Task: Manage the "Stream list" page in the site builder.
Action: Mouse moved to (987, 74)
Screenshot: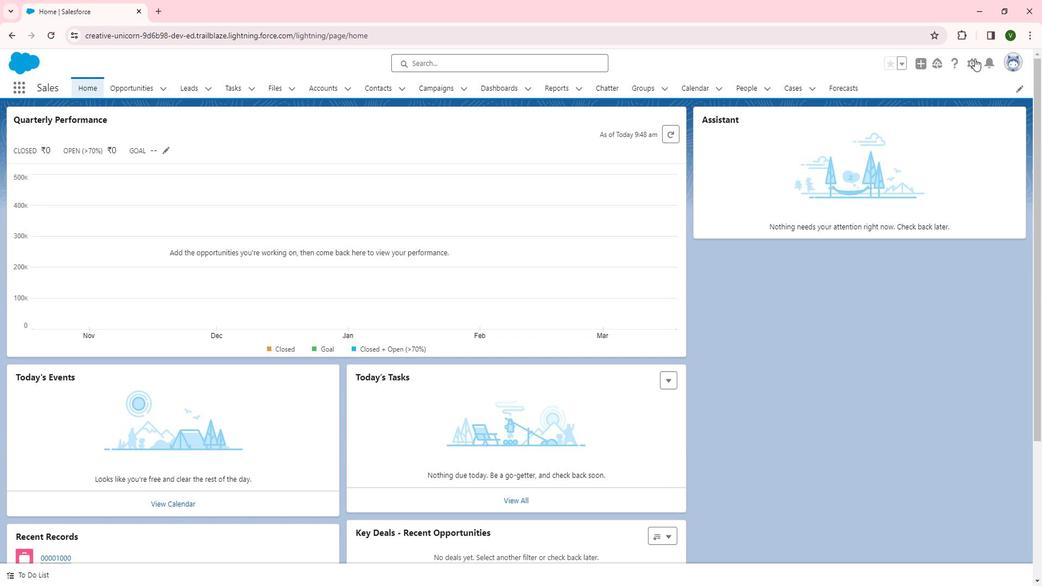 
Action: Mouse pressed left at (987, 74)
Screenshot: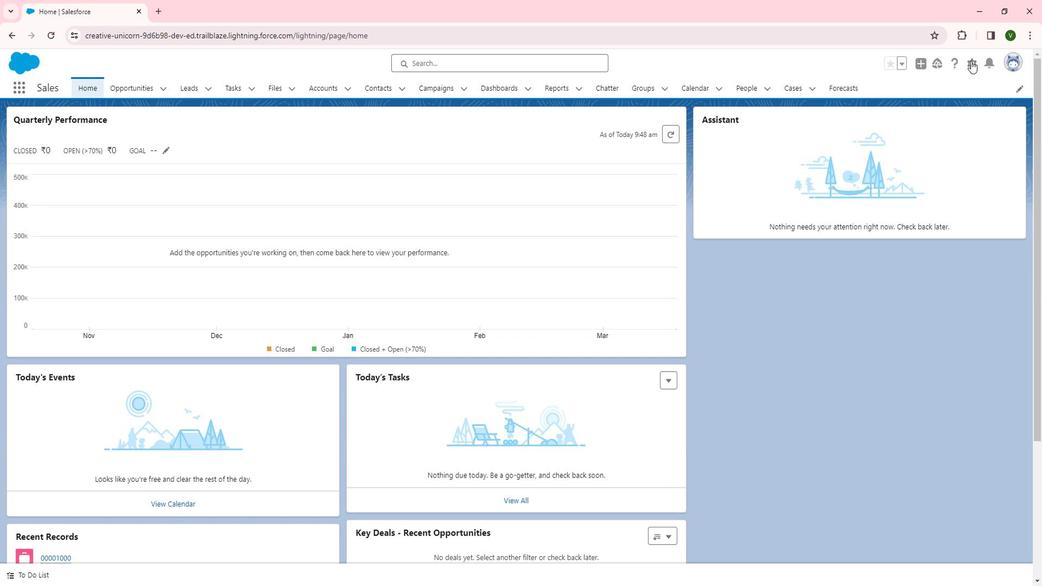
Action: Mouse moved to (953, 121)
Screenshot: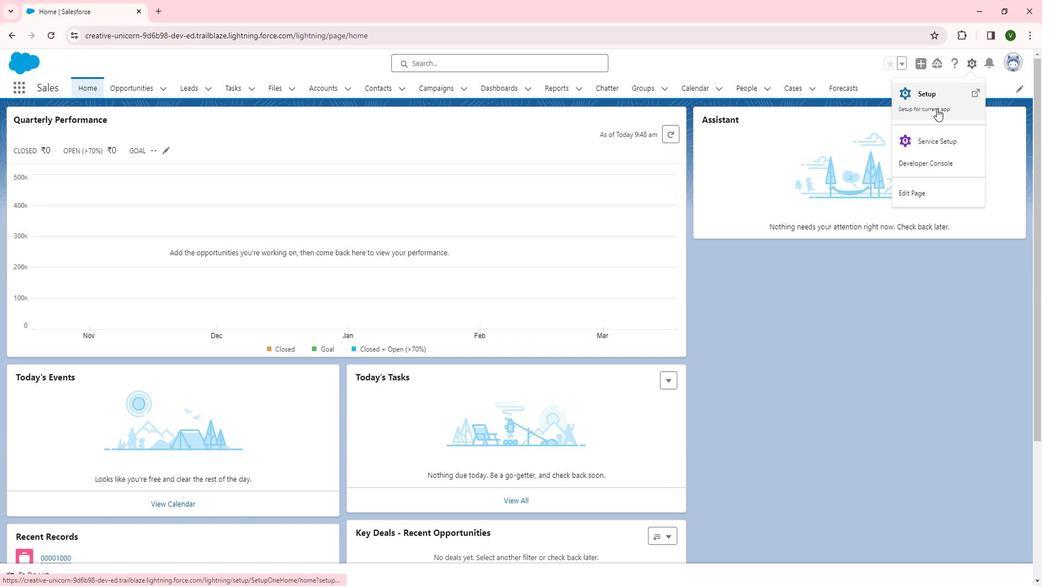 
Action: Mouse pressed left at (953, 121)
Screenshot: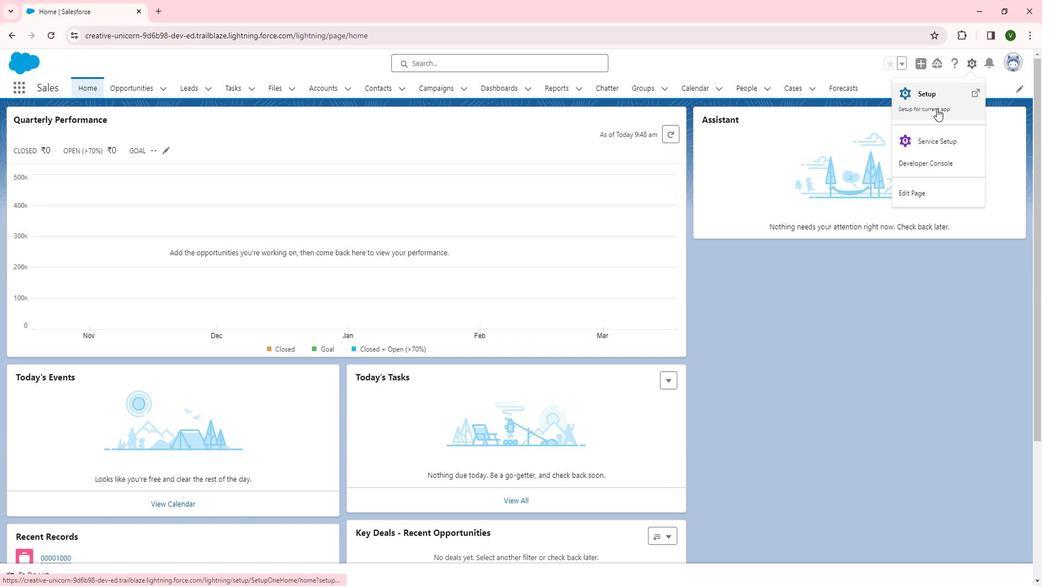 
Action: Mouse moved to (95, 454)
Screenshot: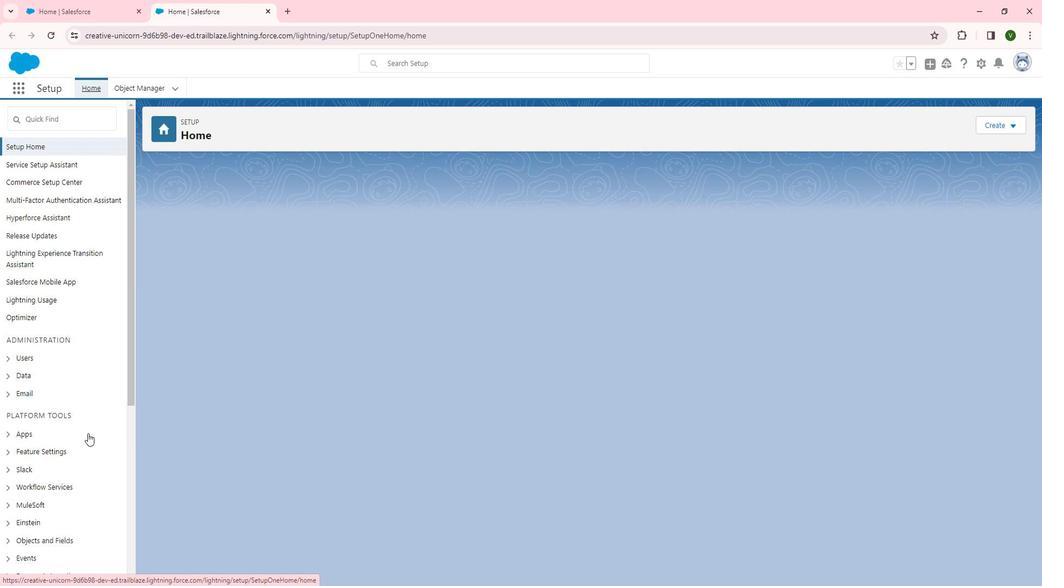 
Action: Mouse scrolled (95, 454) with delta (0, 0)
Screenshot: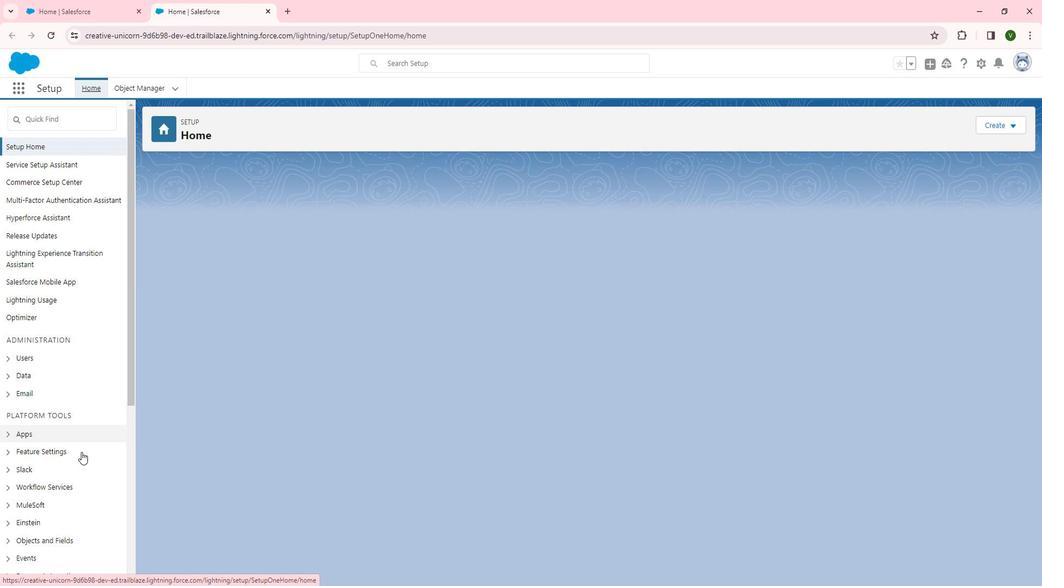 
Action: Mouse moved to (95, 455)
Screenshot: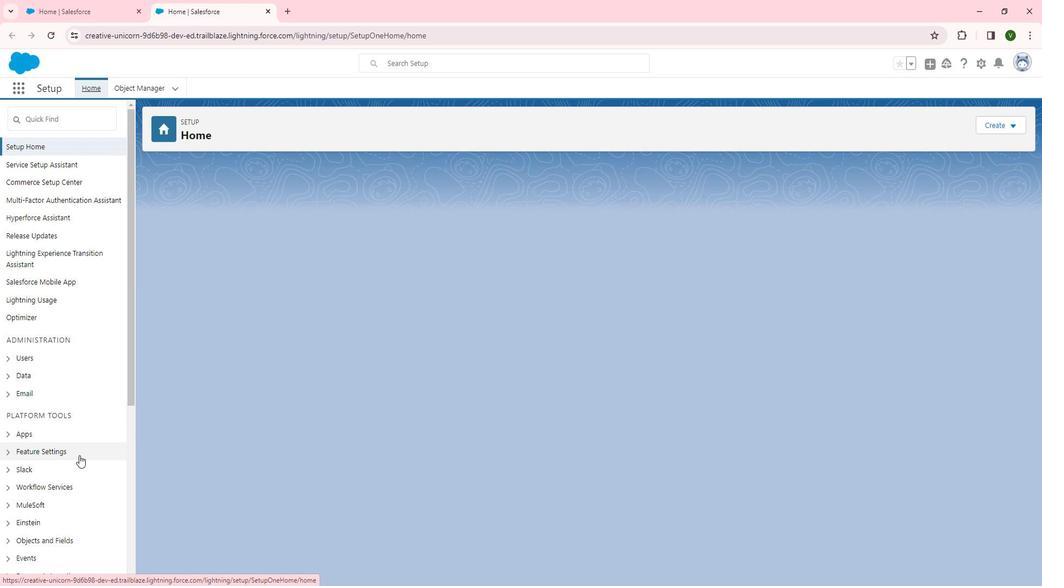 
Action: Mouse scrolled (95, 454) with delta (0, 0)
Screenshot: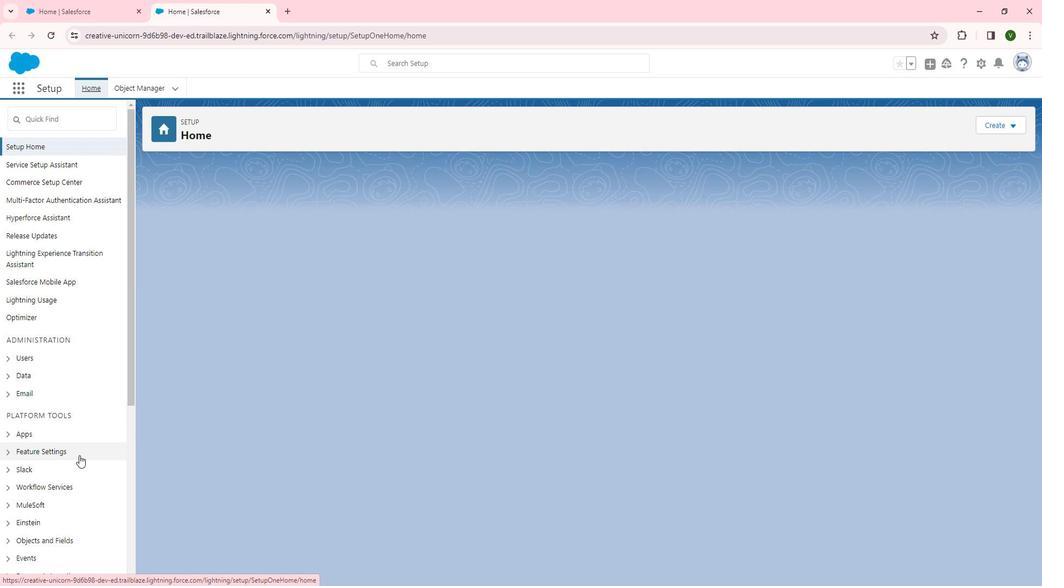 
Action: Mouse scrolled (95, 454) with delta (0, 0)
Screenshot: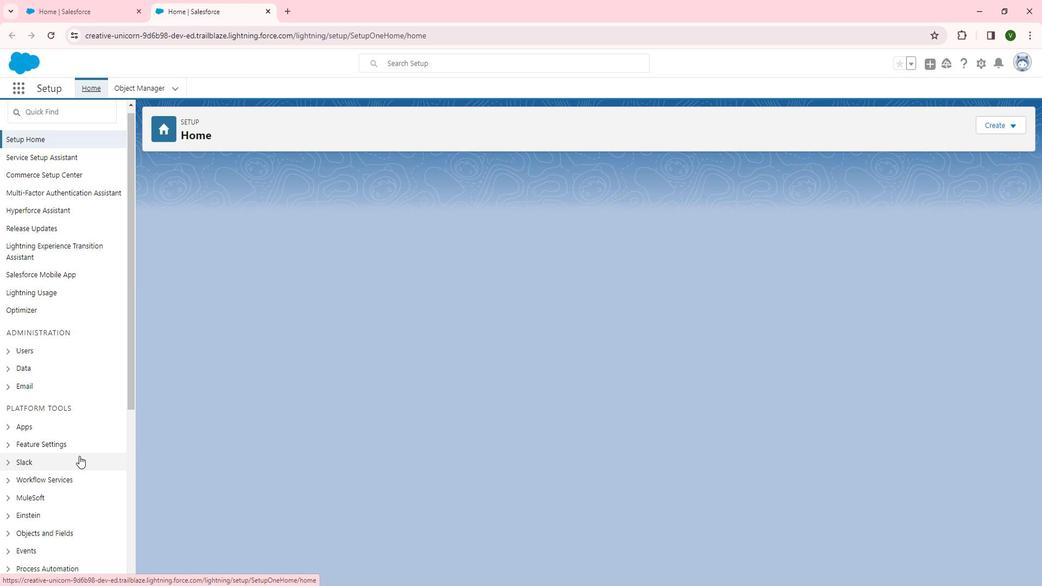 
Action: Mouse moved to (71, 286)
Screenshot: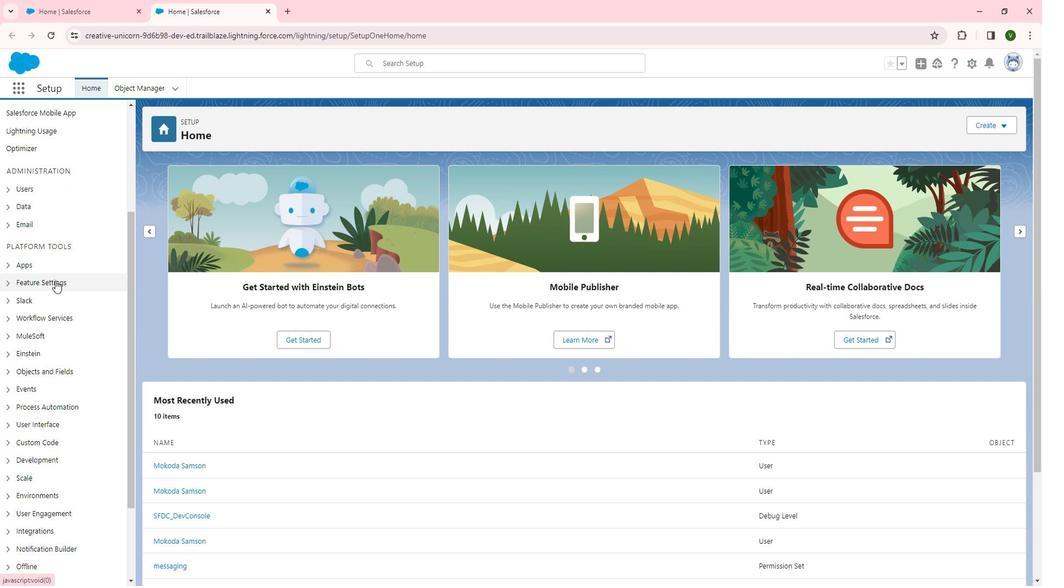 
Action: Mouse pressed left at (71, 286)
Screenshot: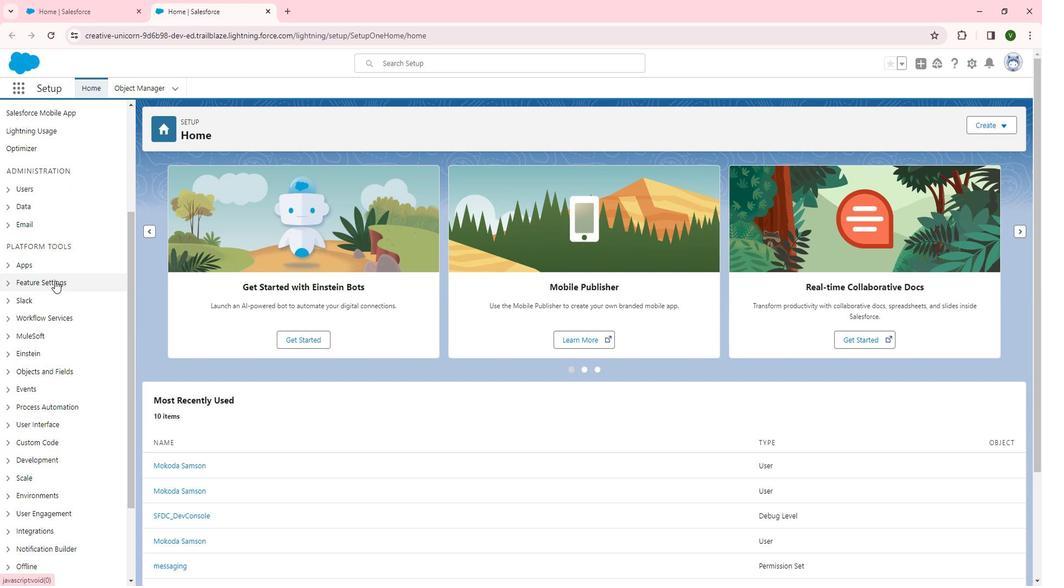 
Action: Mouse moved to (71, 395)
Screenshot: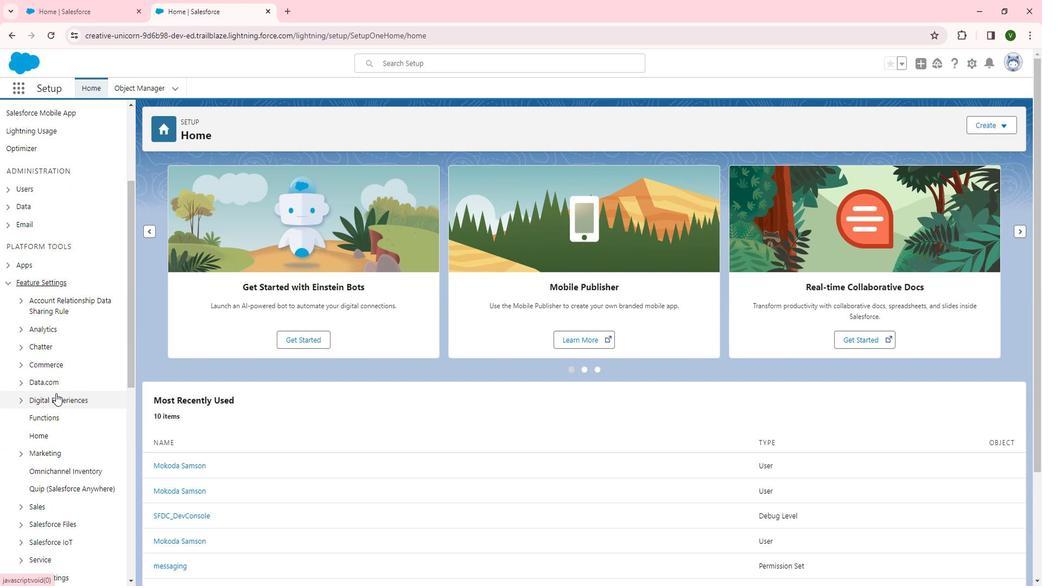 
Action: Mouse pressed left at (71, 395)
Screenshot: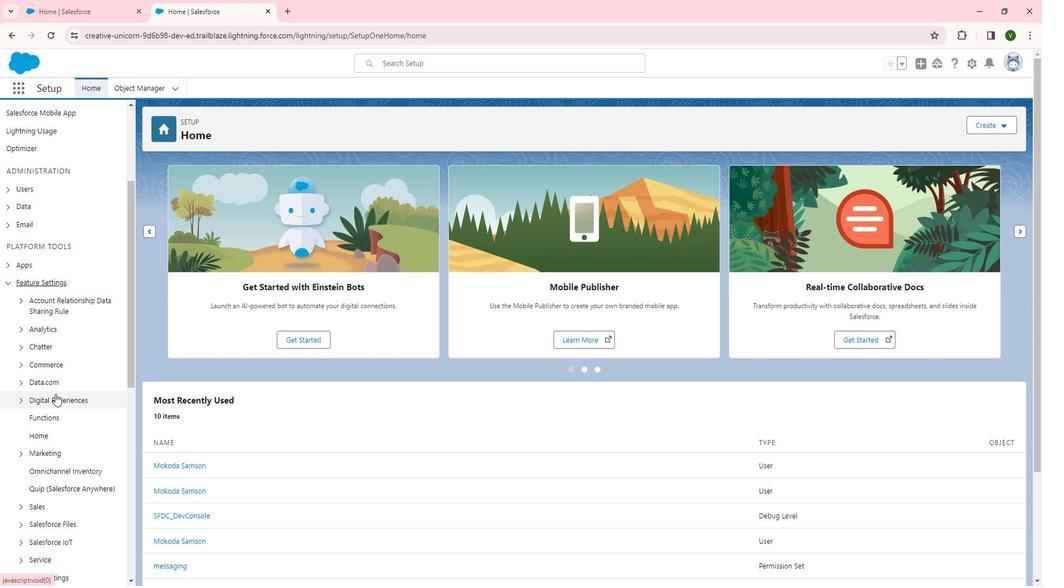 
Action: Mouse moved to (70, 416)
Screenshot: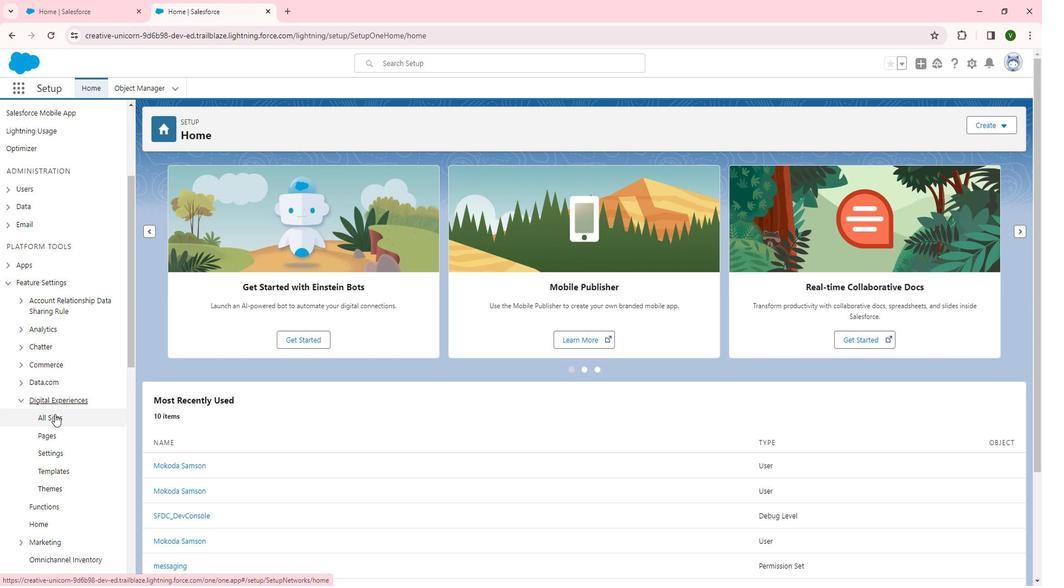 
Action: Mouse pressed left at (70, 416)
Screenshot: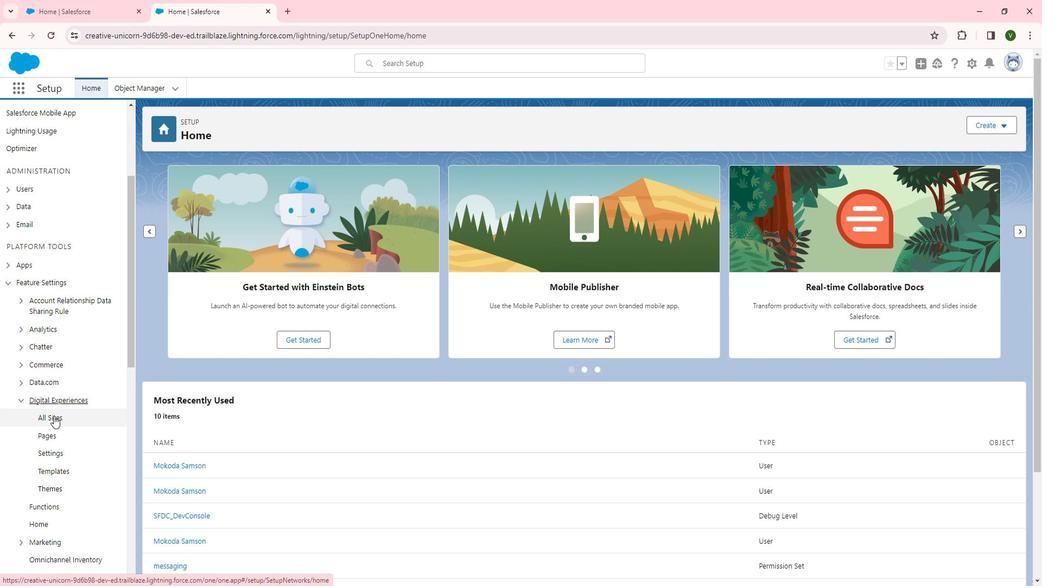 
Action: Mouse moved to (200, 326)
Screenshot: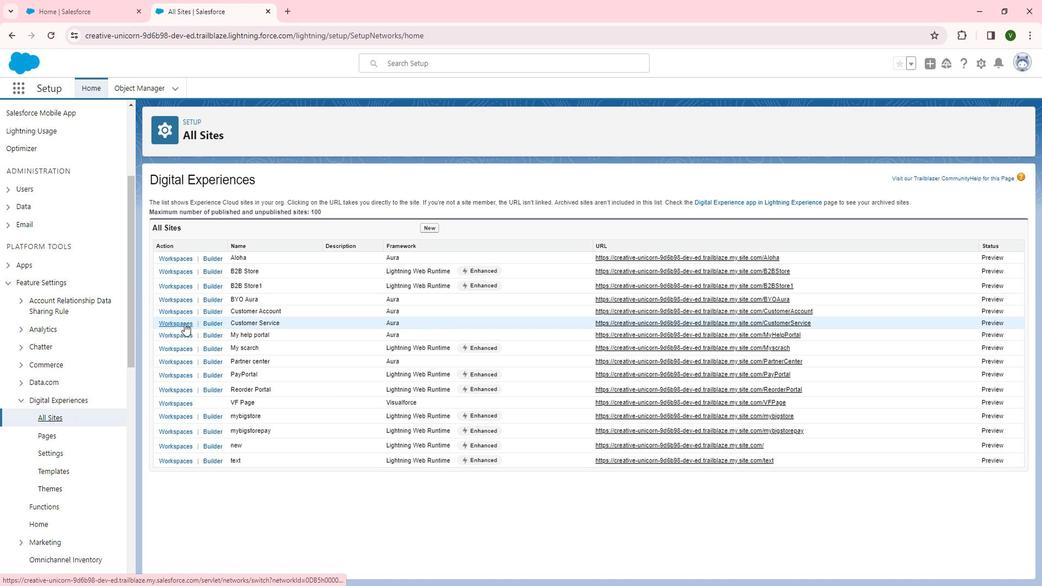 
Action: Mouse pressed left at (200, 326)
Screenshot: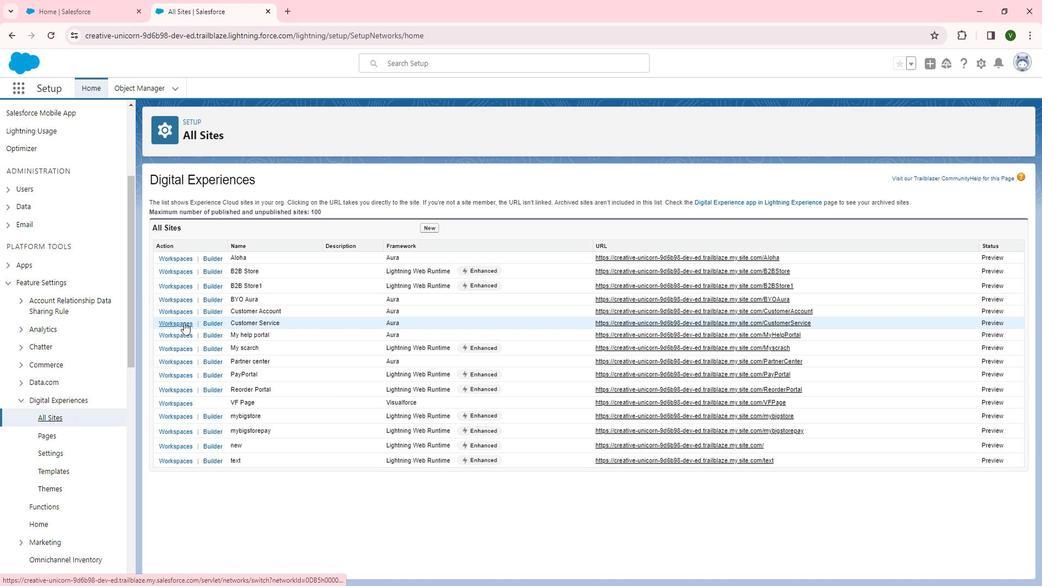 
Action: Mouse moved to (177, 285)
Screenshot: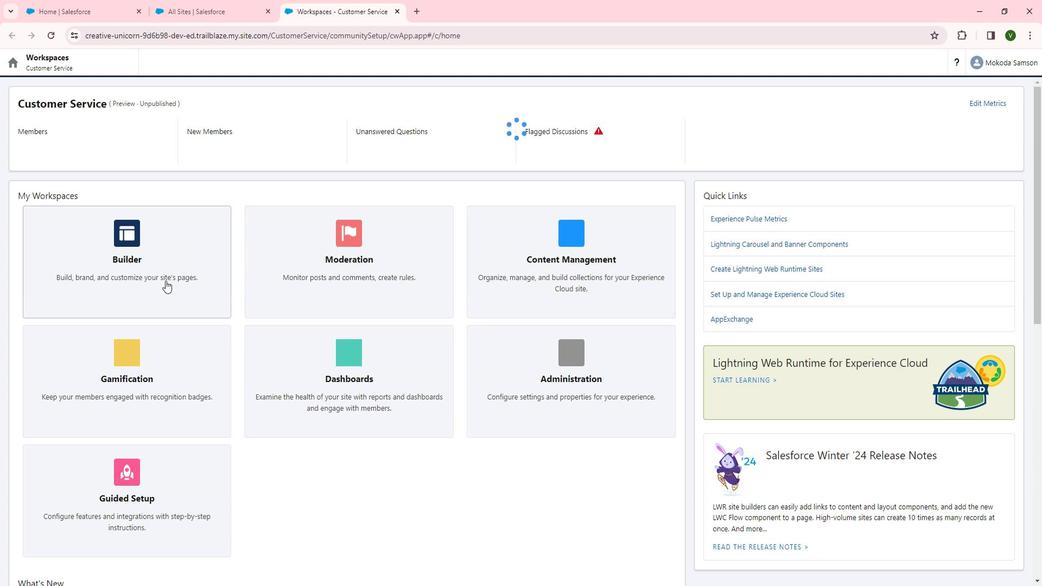 
Action: Mouse pressed left at (177, 285)
Screenshot: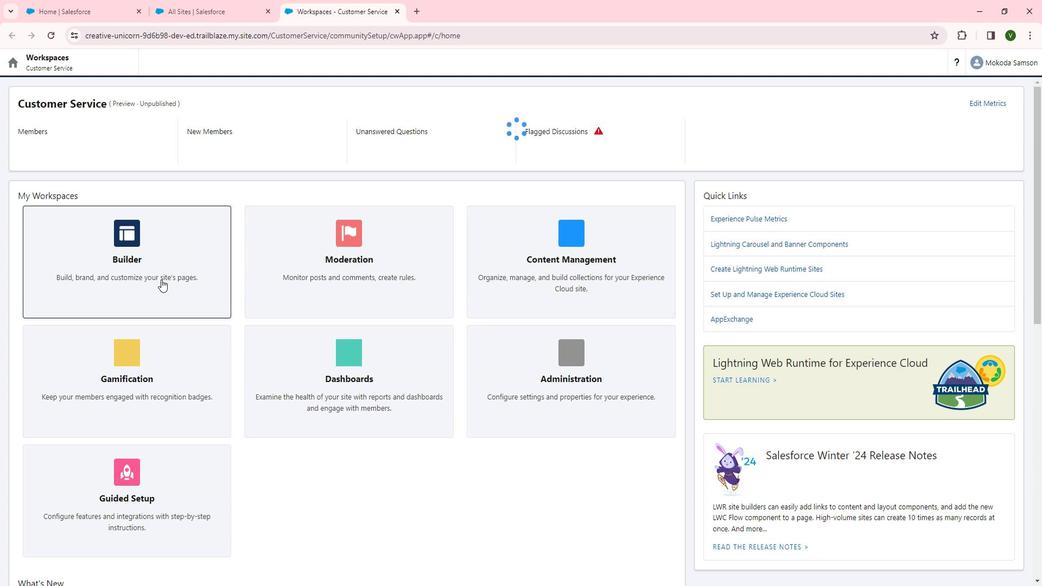 
Action: Mouse moved to (164, 77)
Screenshot: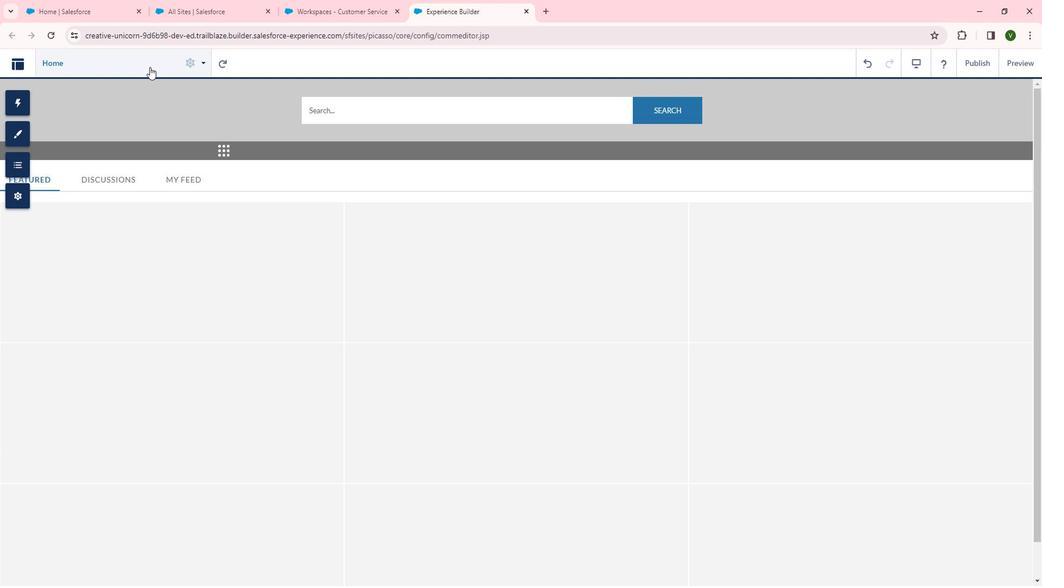 
Action: Mouse pressed left at (164, 77)
Screenshot: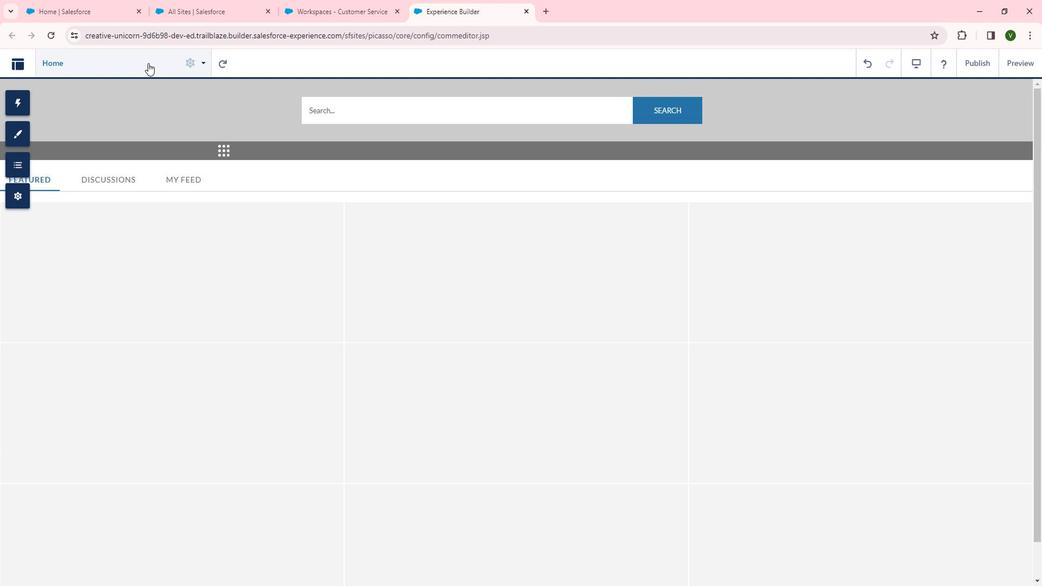
Action: Mouse moved to (154, 378)
Screenshot: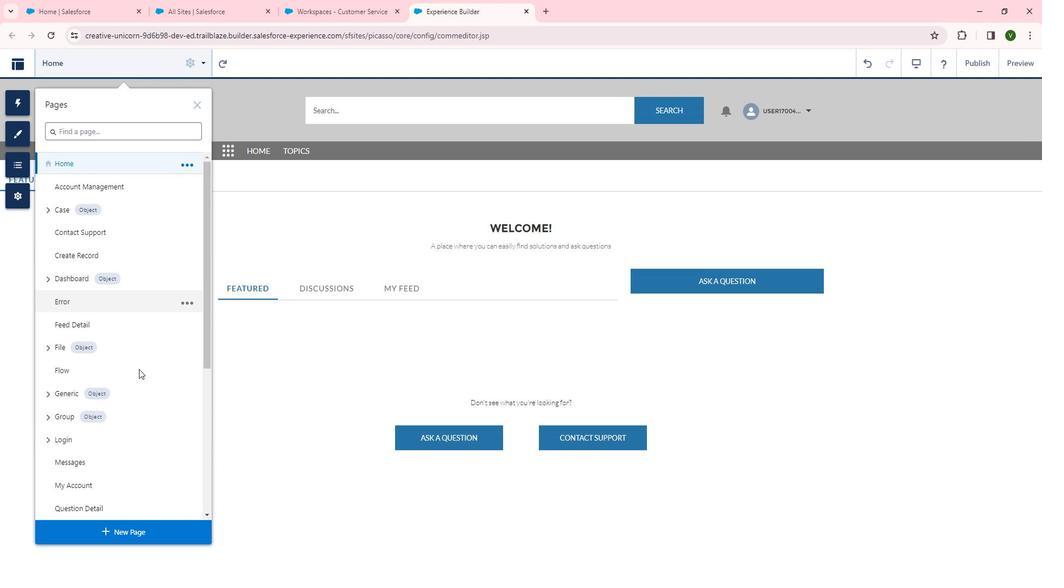
Action: Mouse scrolled (154, 378) with delta (0, 0)
Screenshot: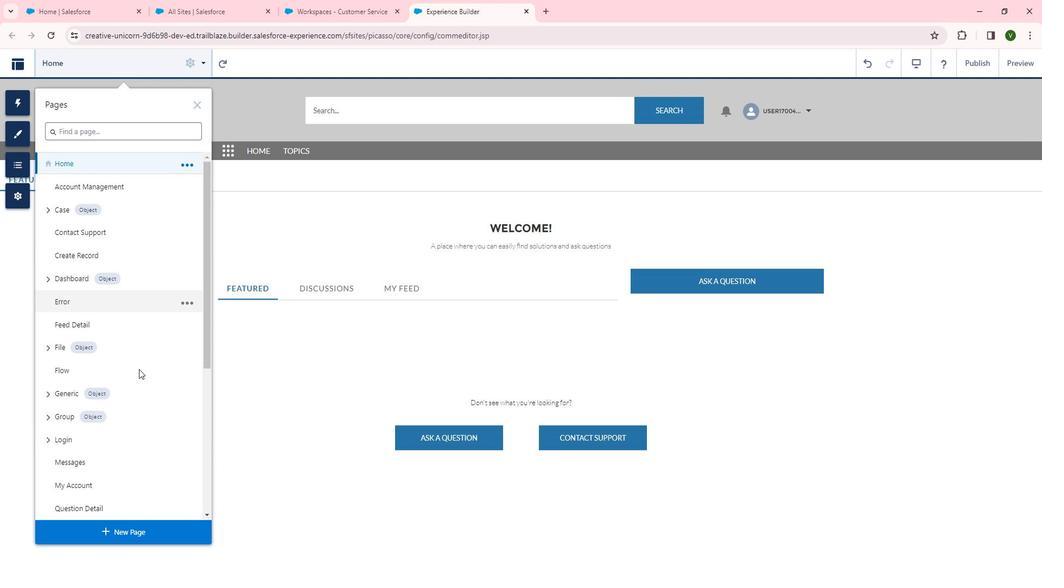 
Action: Mouse scrolled (154, 378) with delta (0, 0)
Screenshot: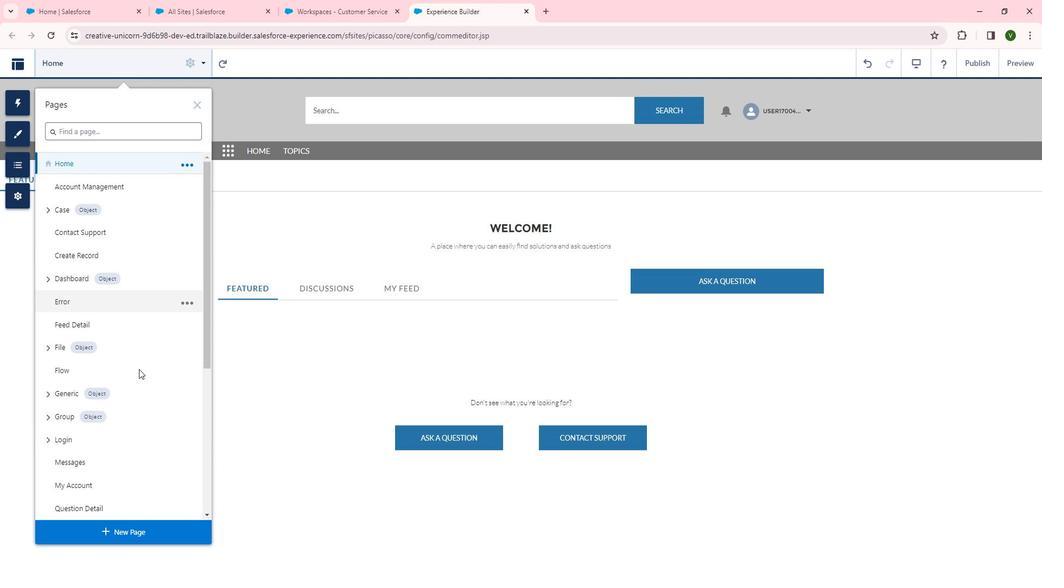 
Action: Mouse scrolled (154, 378) with delta (0, 0)
Screenshot: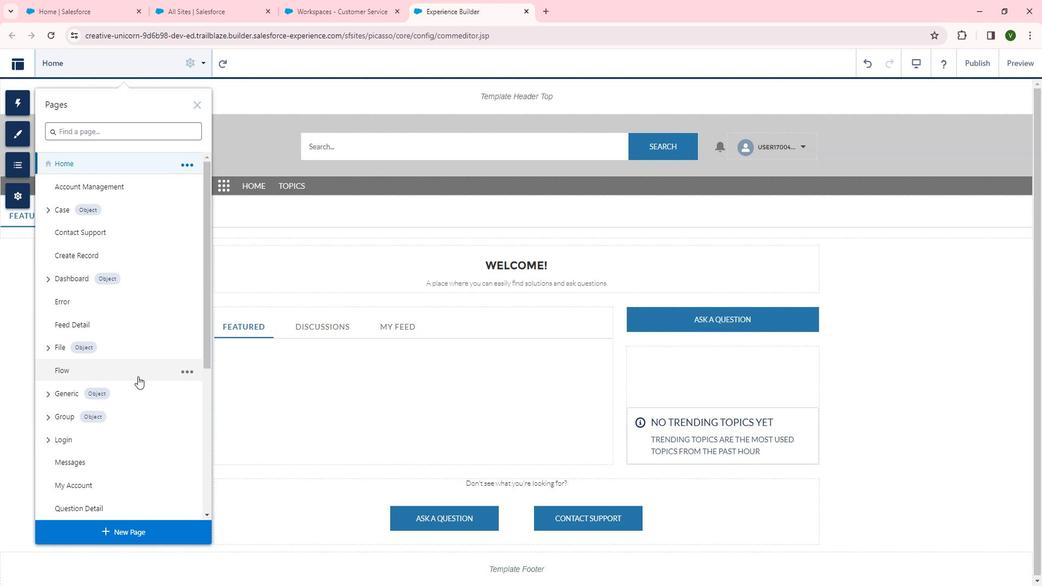 
Action: Mouse scrolled (154, 378) with delta (0, 0)
Screenshot: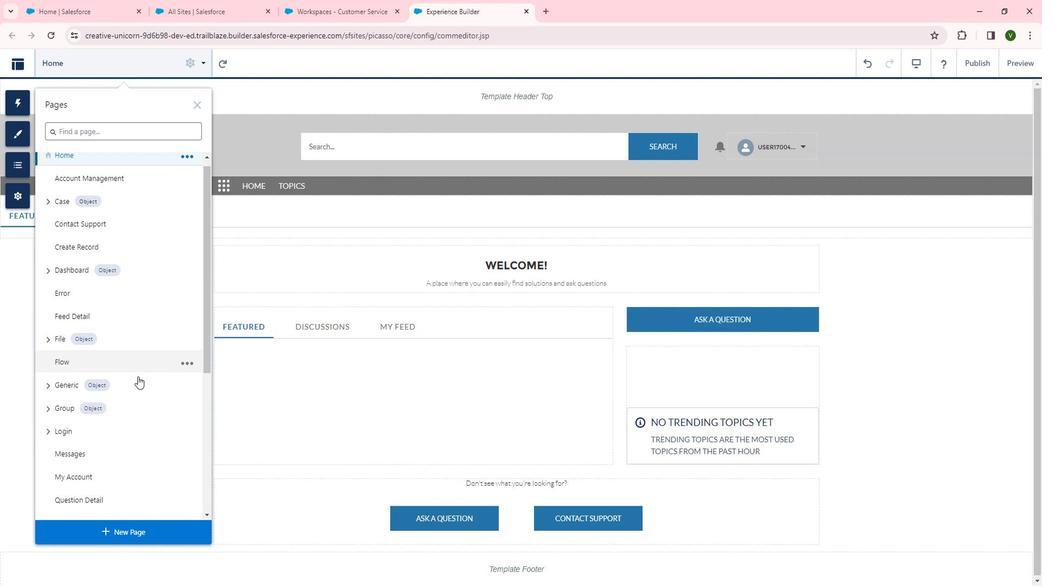 
Action: Mouse scrolled (154, 378) with delta (0, 0)
Screenshot: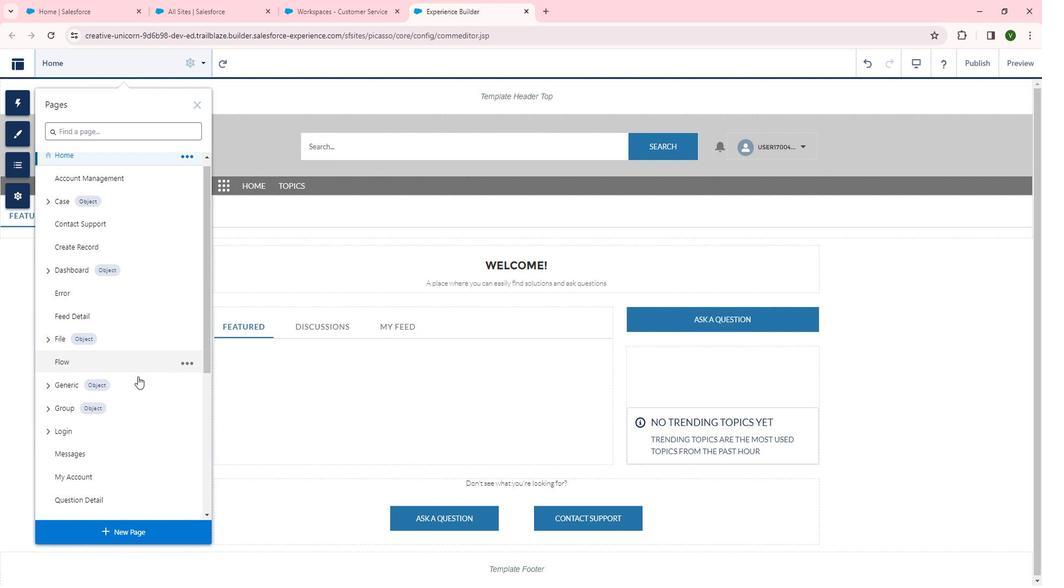 
Action: Mouse moved to (63, 396)
Screenshot: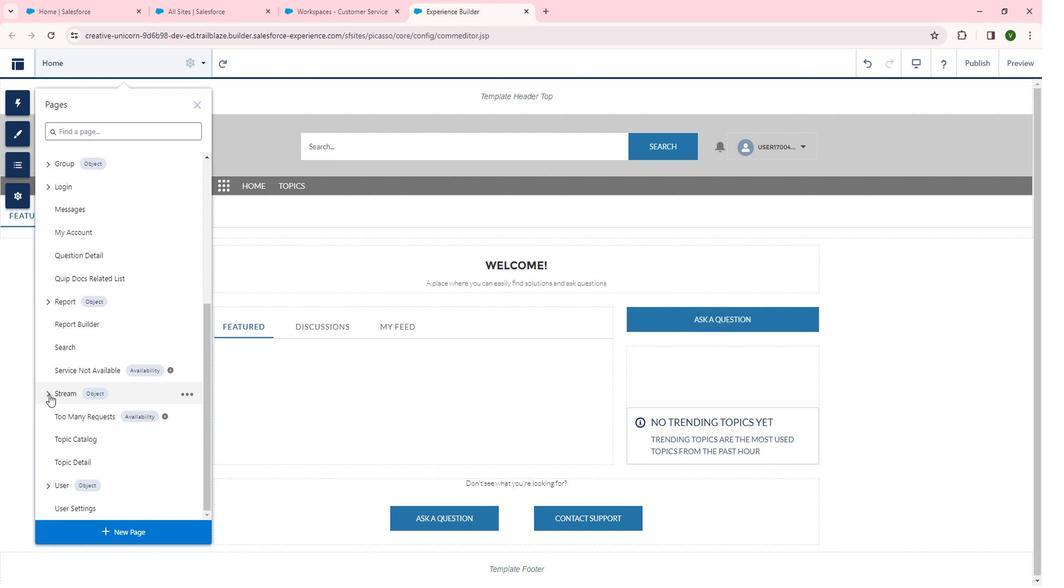 
Action: Mouse pressed left at (63, 396)
Screenshot: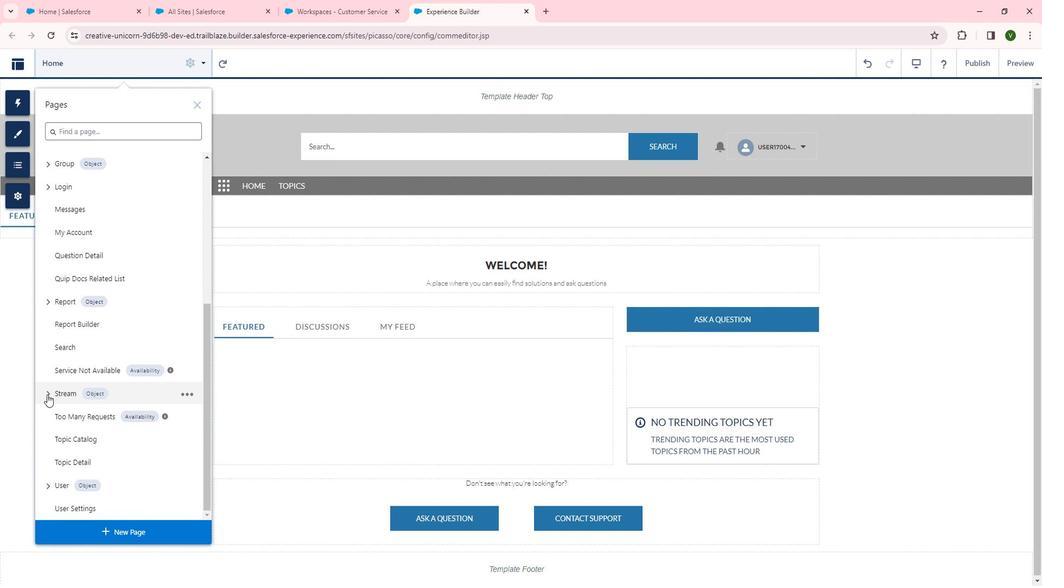 
Action: Mouse moved to (102, 440)
Screenshot: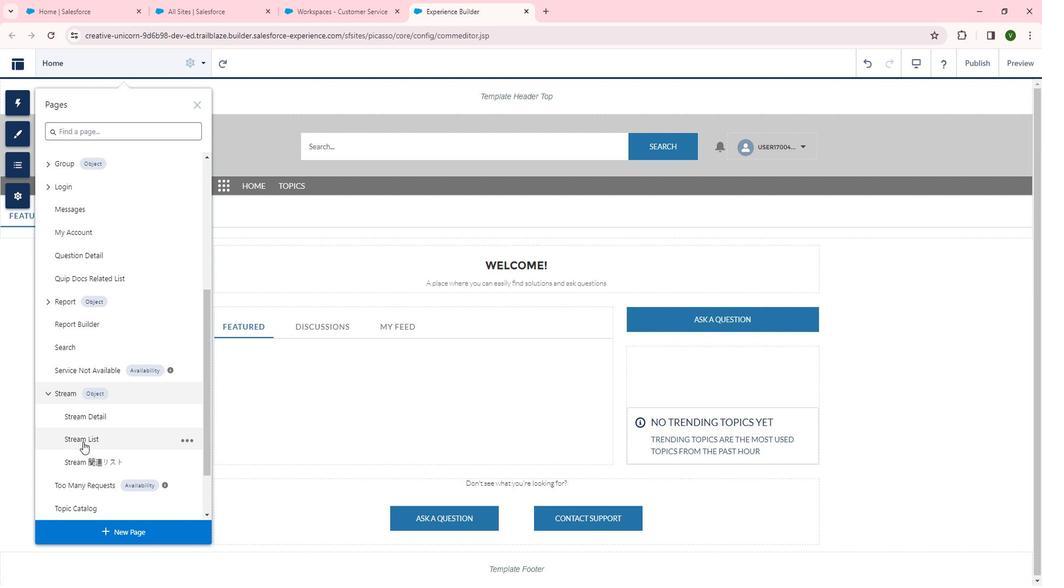 
Action: Mouse pressed left at (102, 440)
Screenshot: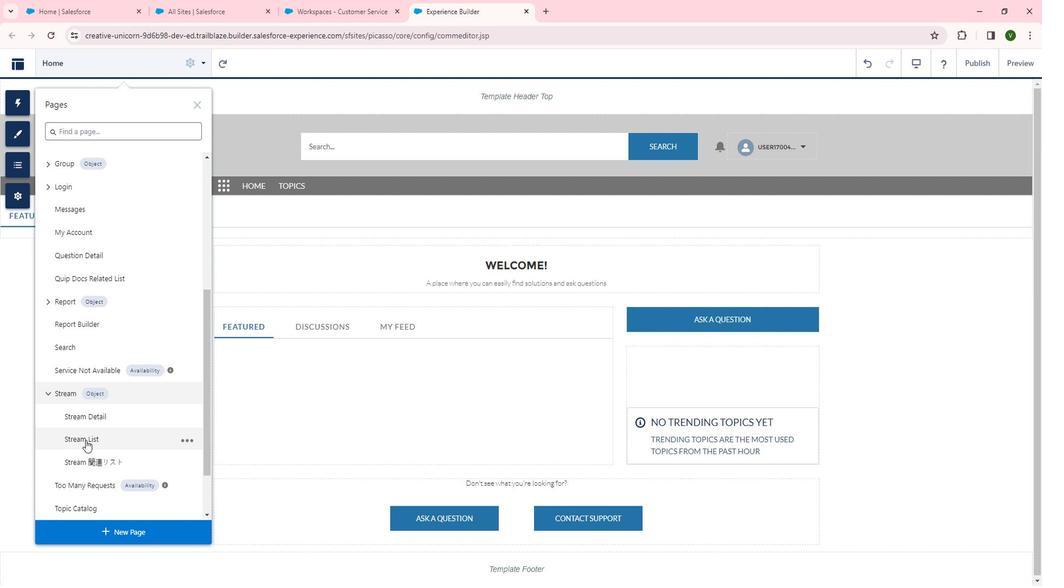 
Action: Mouse moved to (646, 277)
Screenshot: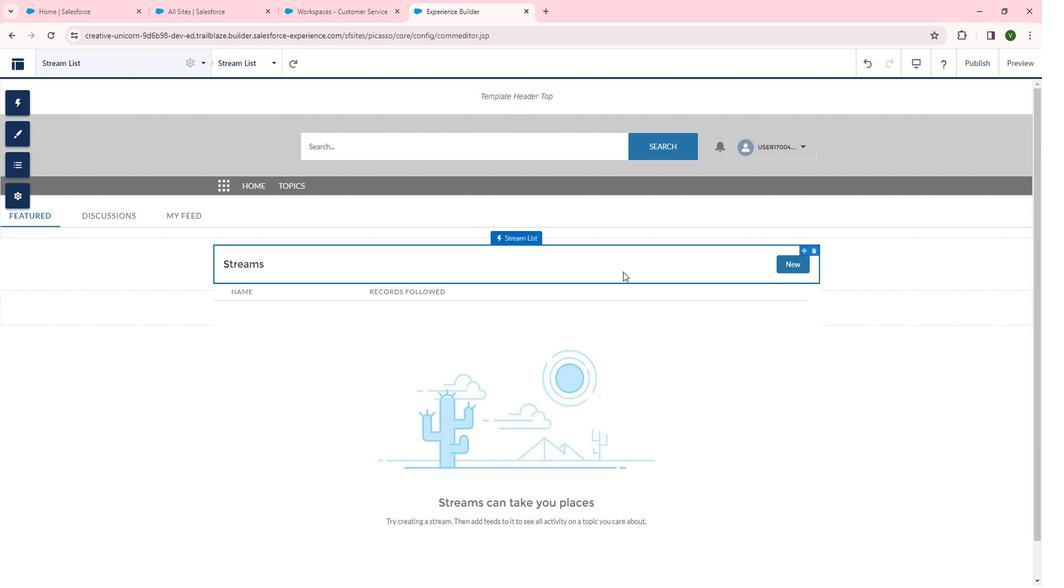
Action: Mouse pressed left at (646, 277)
Screenshot: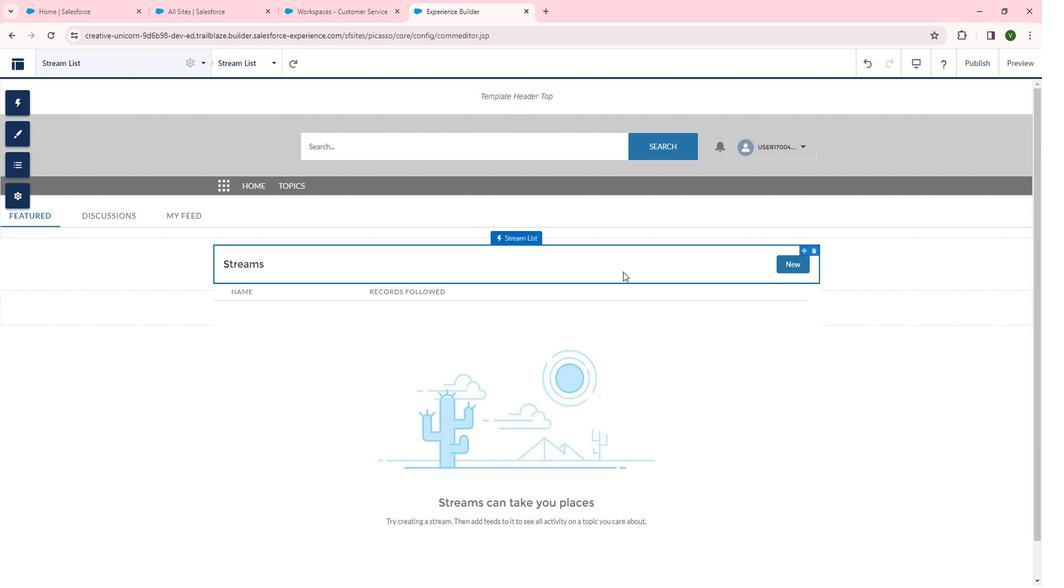 
Action: Mouse moved to (295, 293)
Screenshot: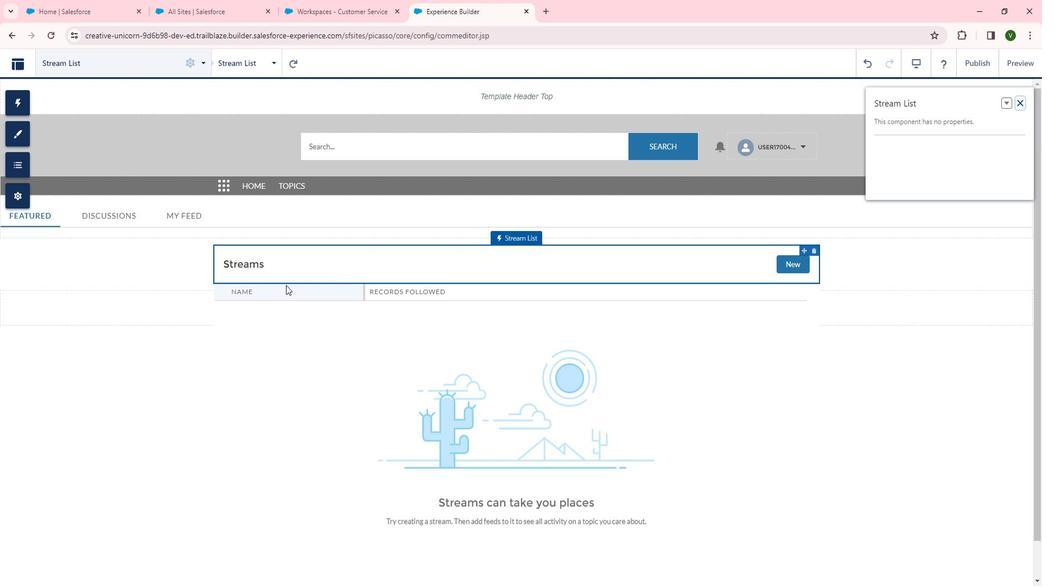 
Action: Mouse pressed left at (295, 293)
Screenshot: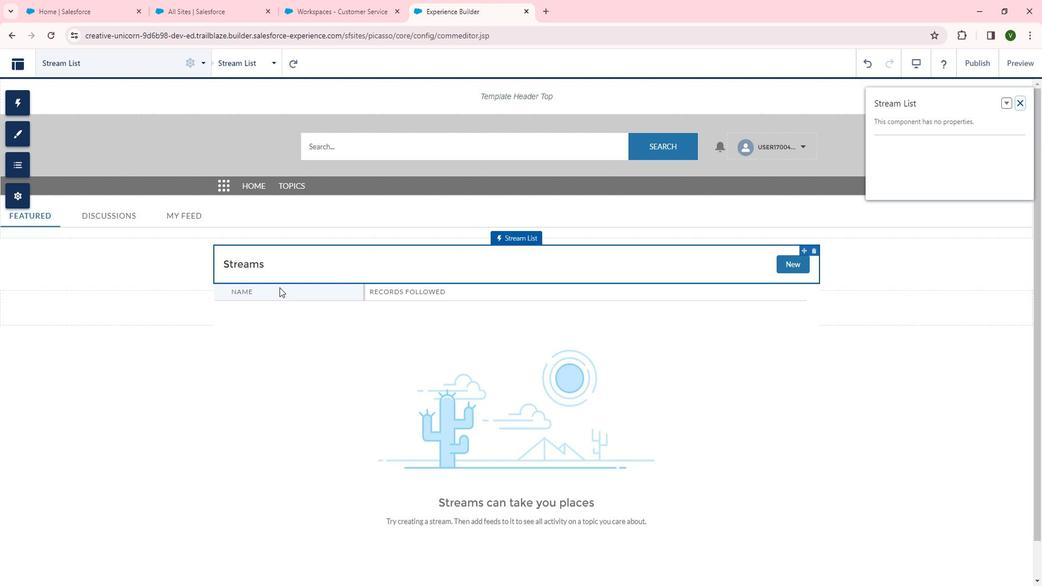 
Action: Mouse moved to (281, 212)
Screenshot: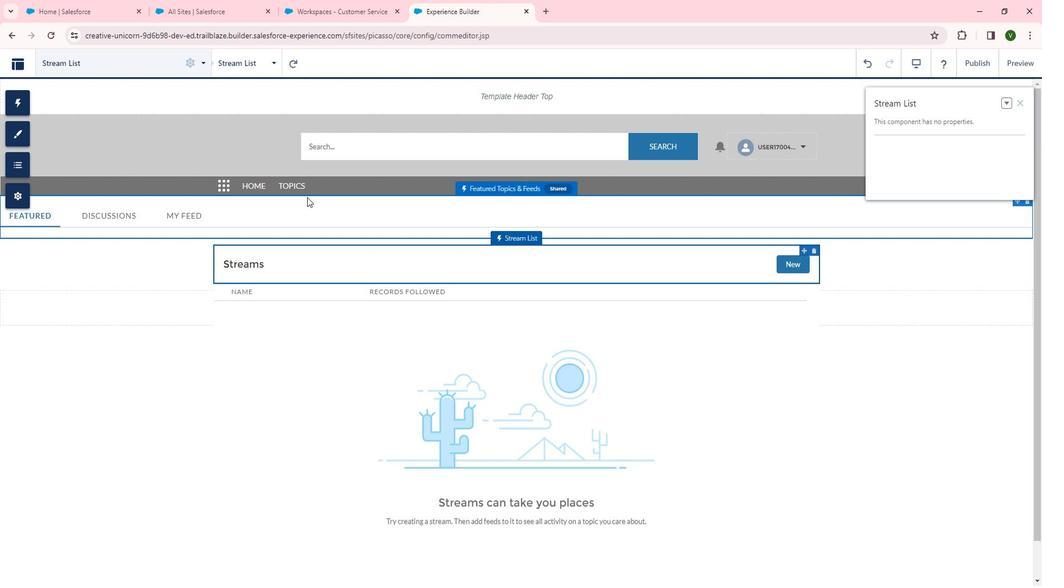 
Action: Mouse pressed left at (281, 212)
Screenshot: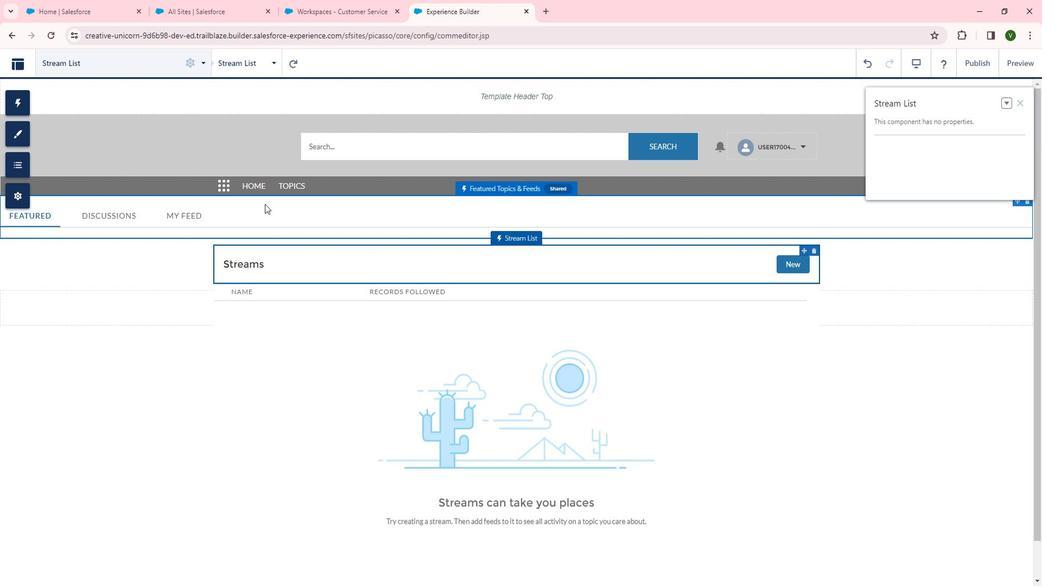 
Action: Mouse moved to (961, 310)
Screenshot: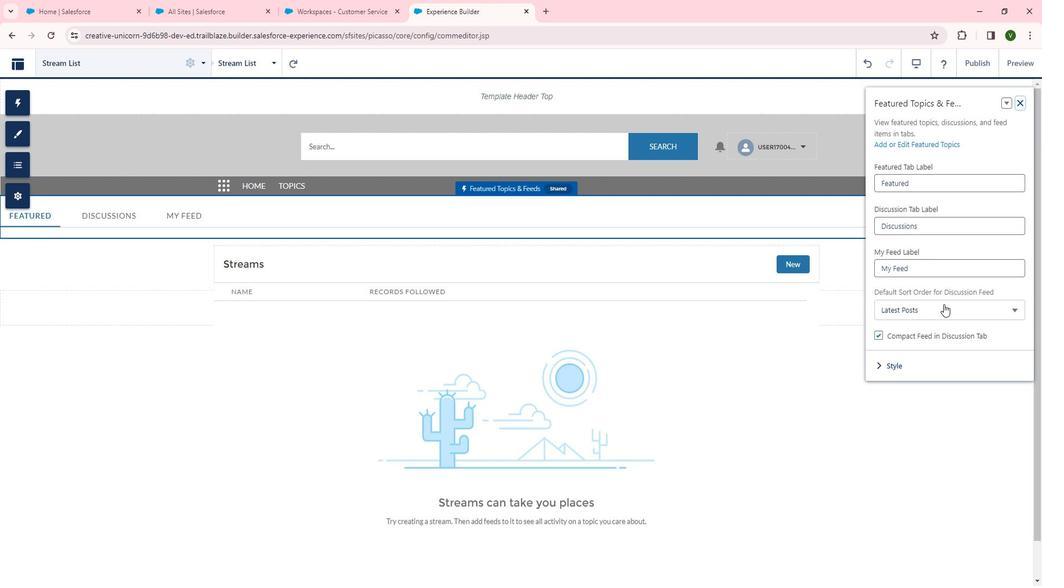
Action: Mouse pressed left at (961, 310)
Screenshot: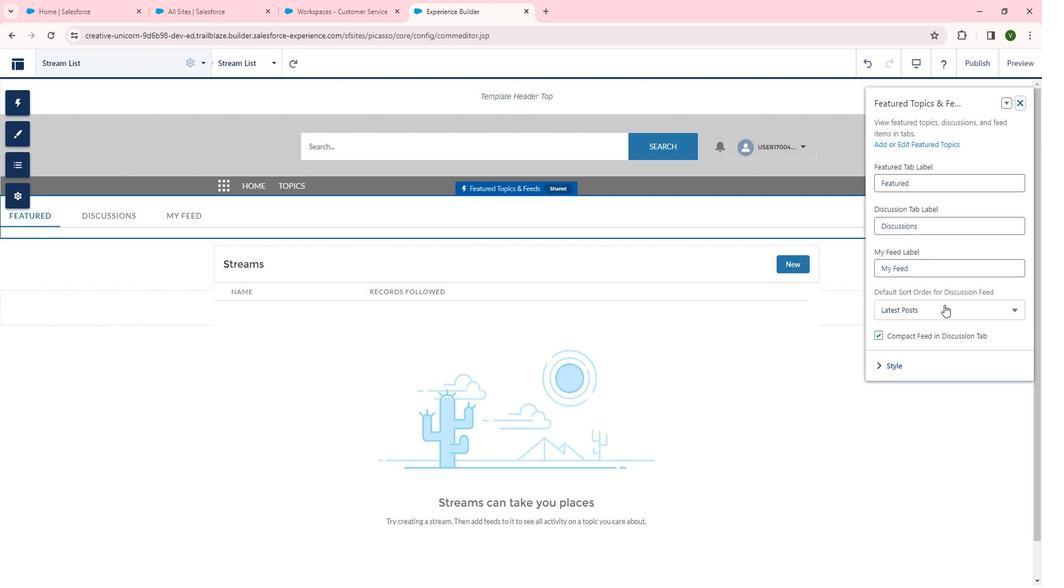 
Action: Mouse moved to (956, 367)
Screenshot: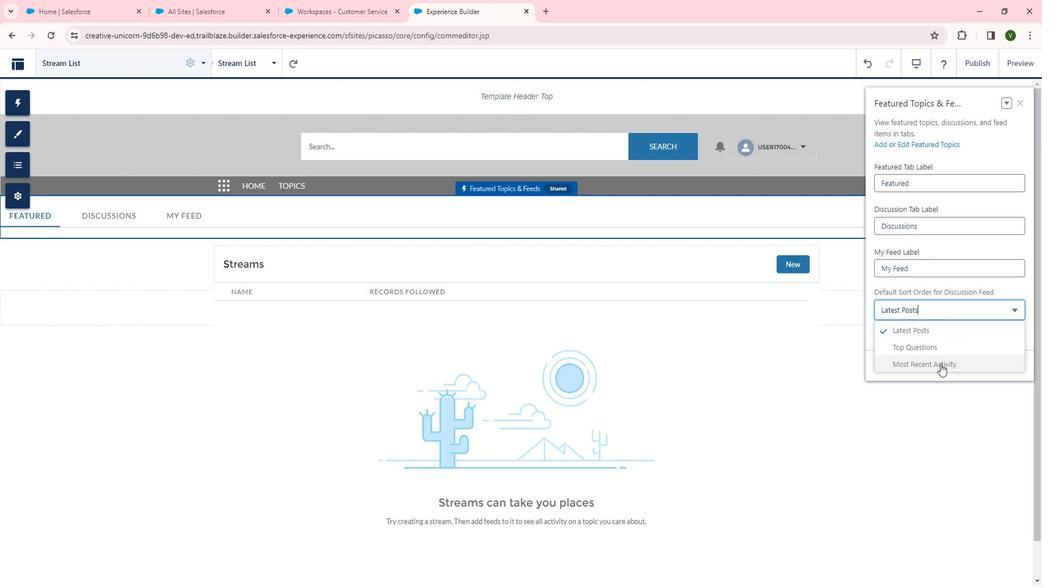 
Action: Mouse pressed left at (956, 367)
Screenshot: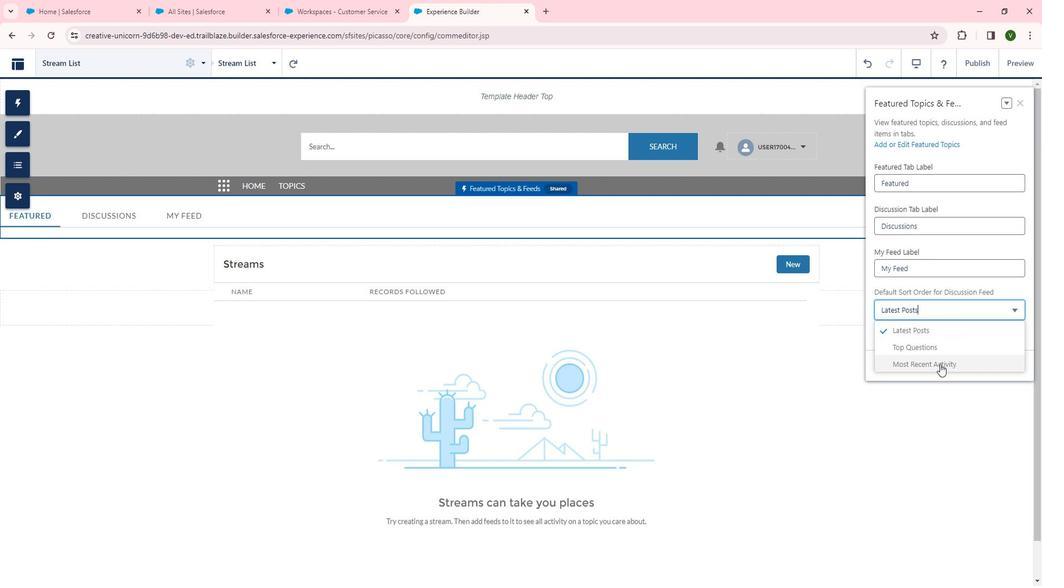 
Action: Mouse moved to (976, 230)
Screenshot: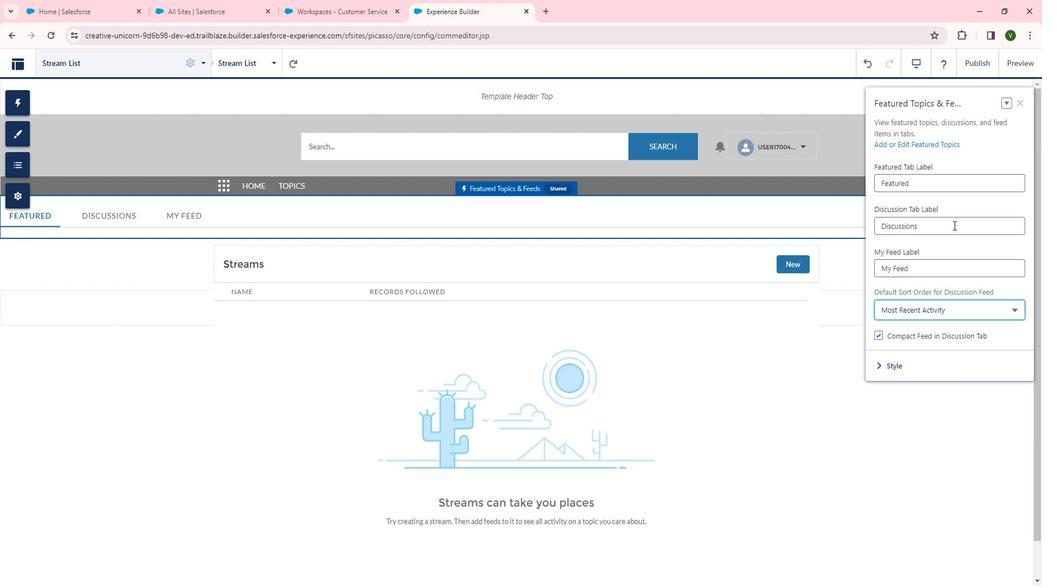 
